 Task: In the  document critique. Add the mentioned hyperlink after first sentence in main content 'www.wikipedia.org' Insert the picture of  'Taj Mahal' with name   Taj Mahal.png  Change shape height to 3
Action: Mouse moved to (398, 155)
Screenshot: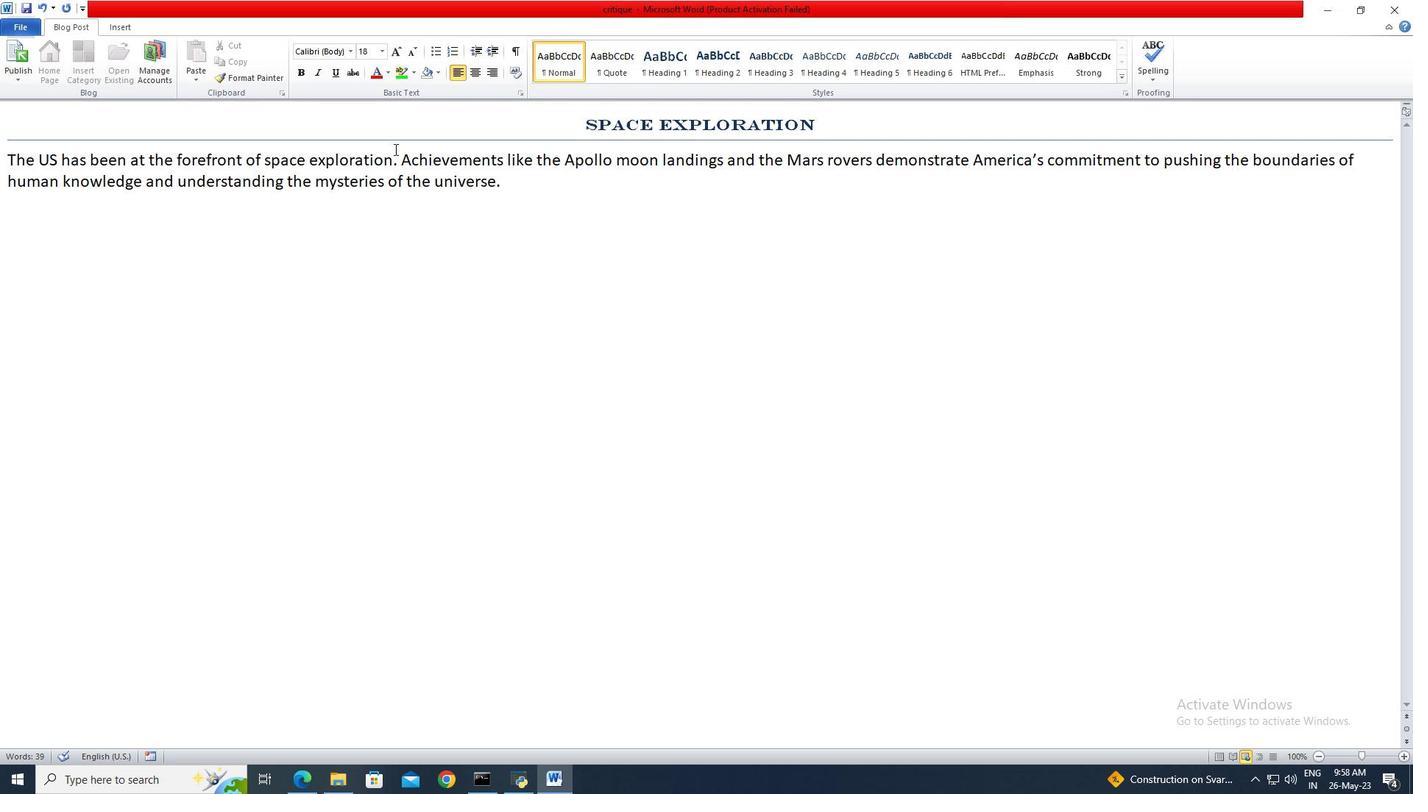 
Action: Key pressed <Key.left><Key.right>
Screenshot: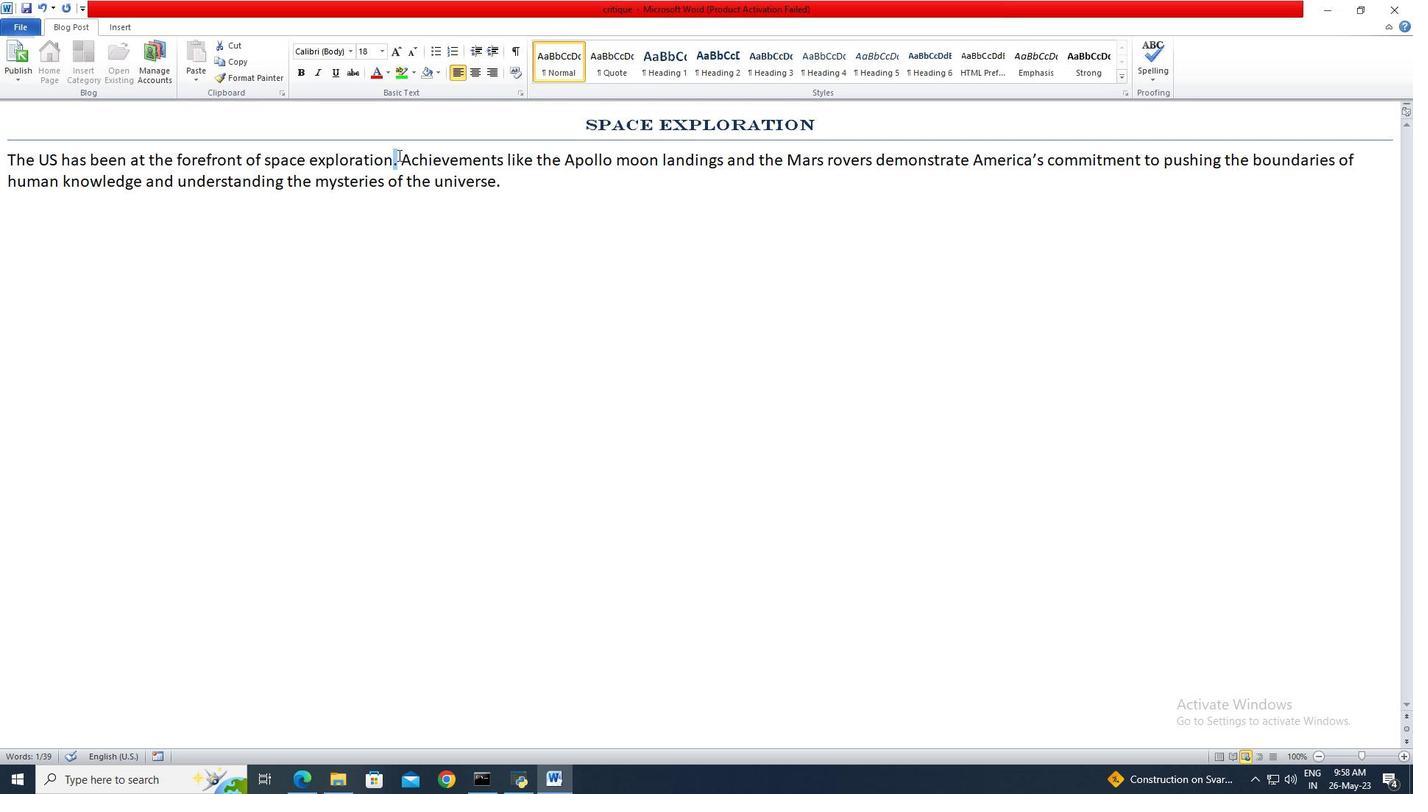 
Action: Mouse pressed left at (398, 155)
Screenshot: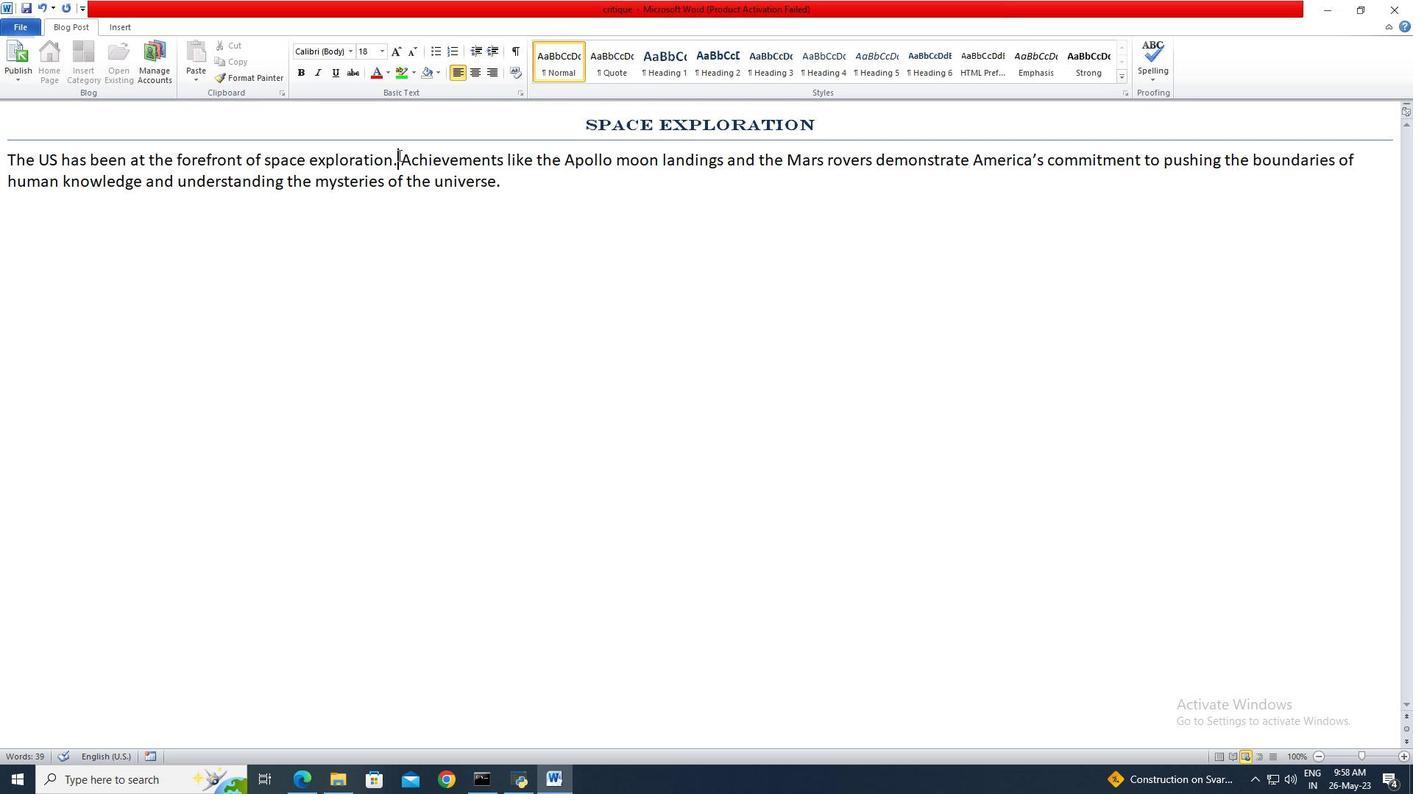 
Action: Mouse moved to (131, 31)
Screenshot: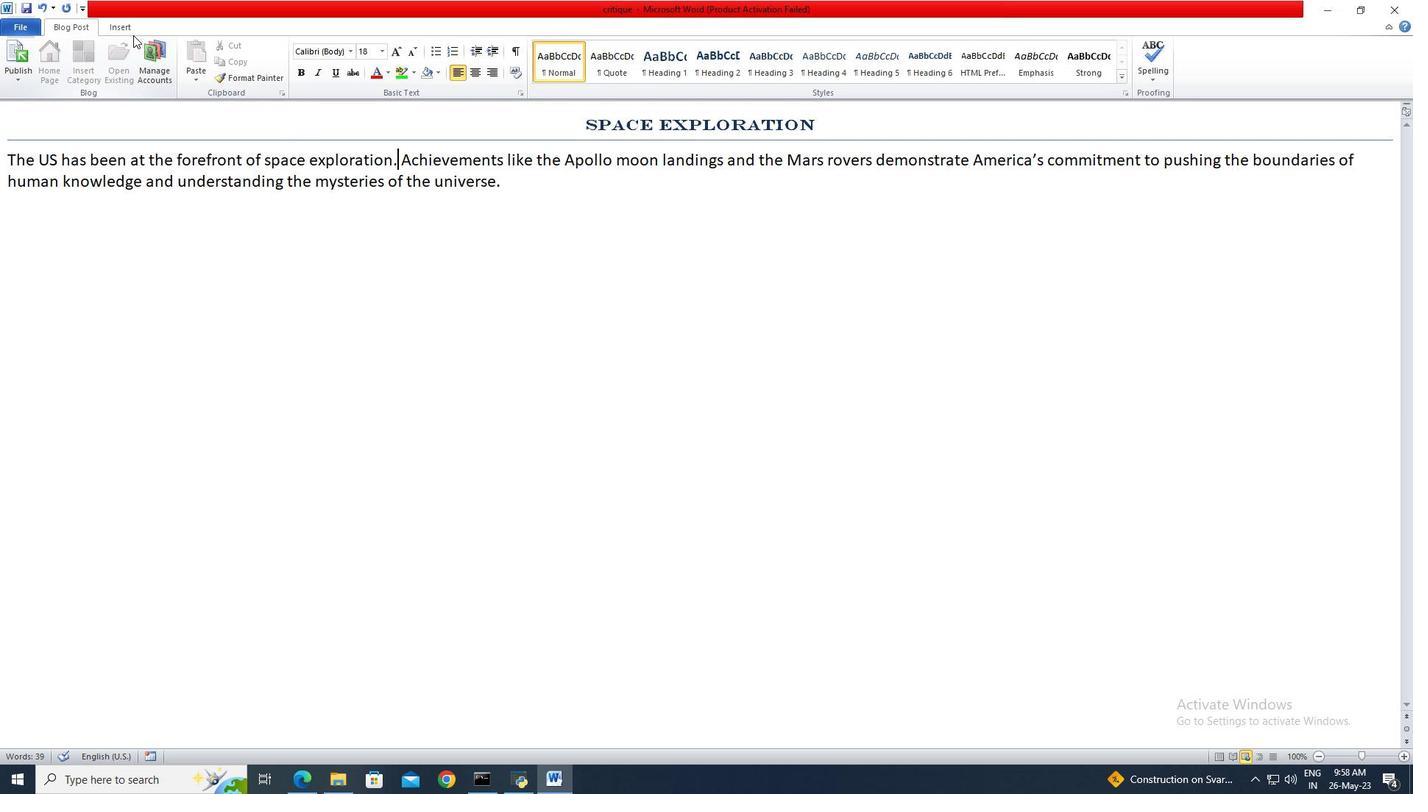 
Action: Mouse pressed left at (131, 31)
Screenshot: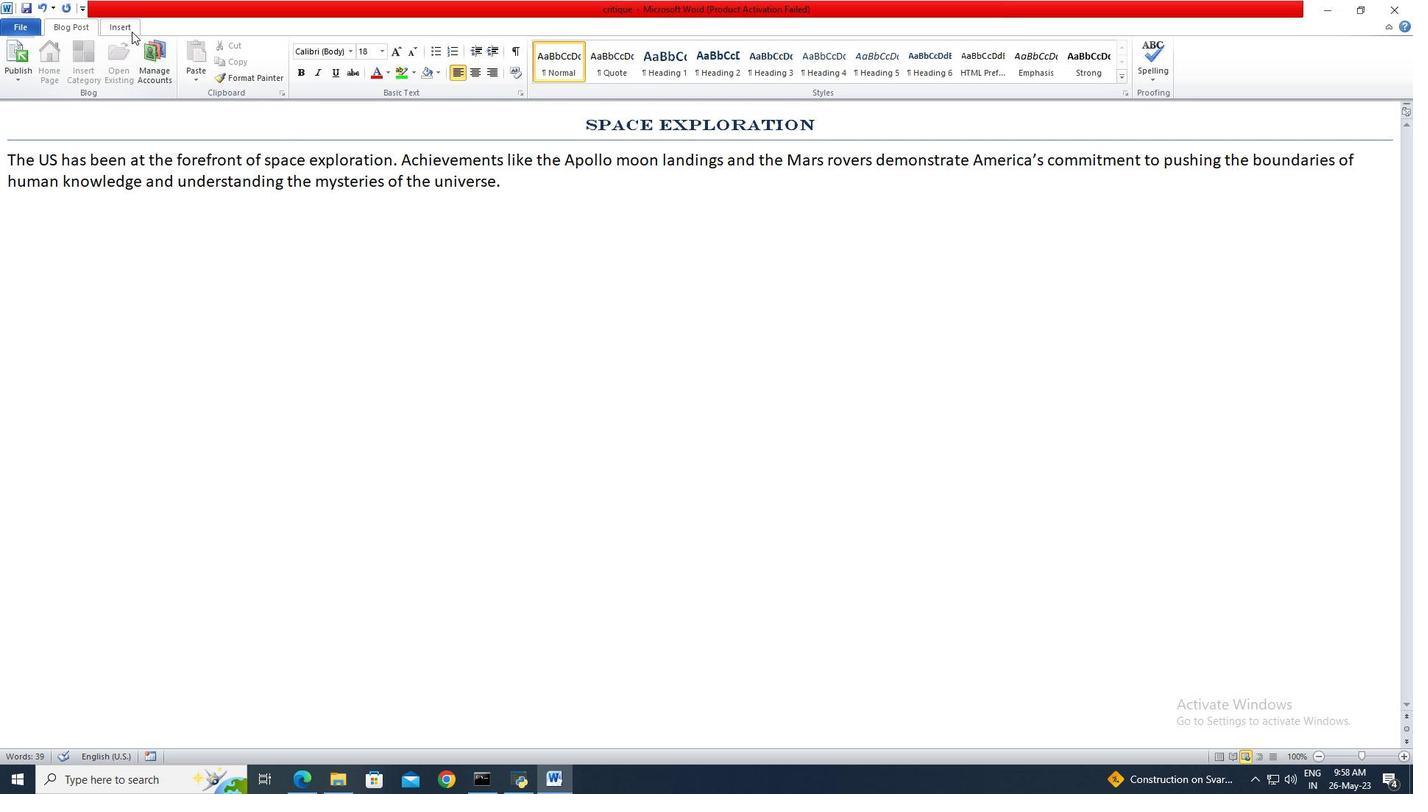 
Action: Mouse moved to (263, 69)
Screenshot: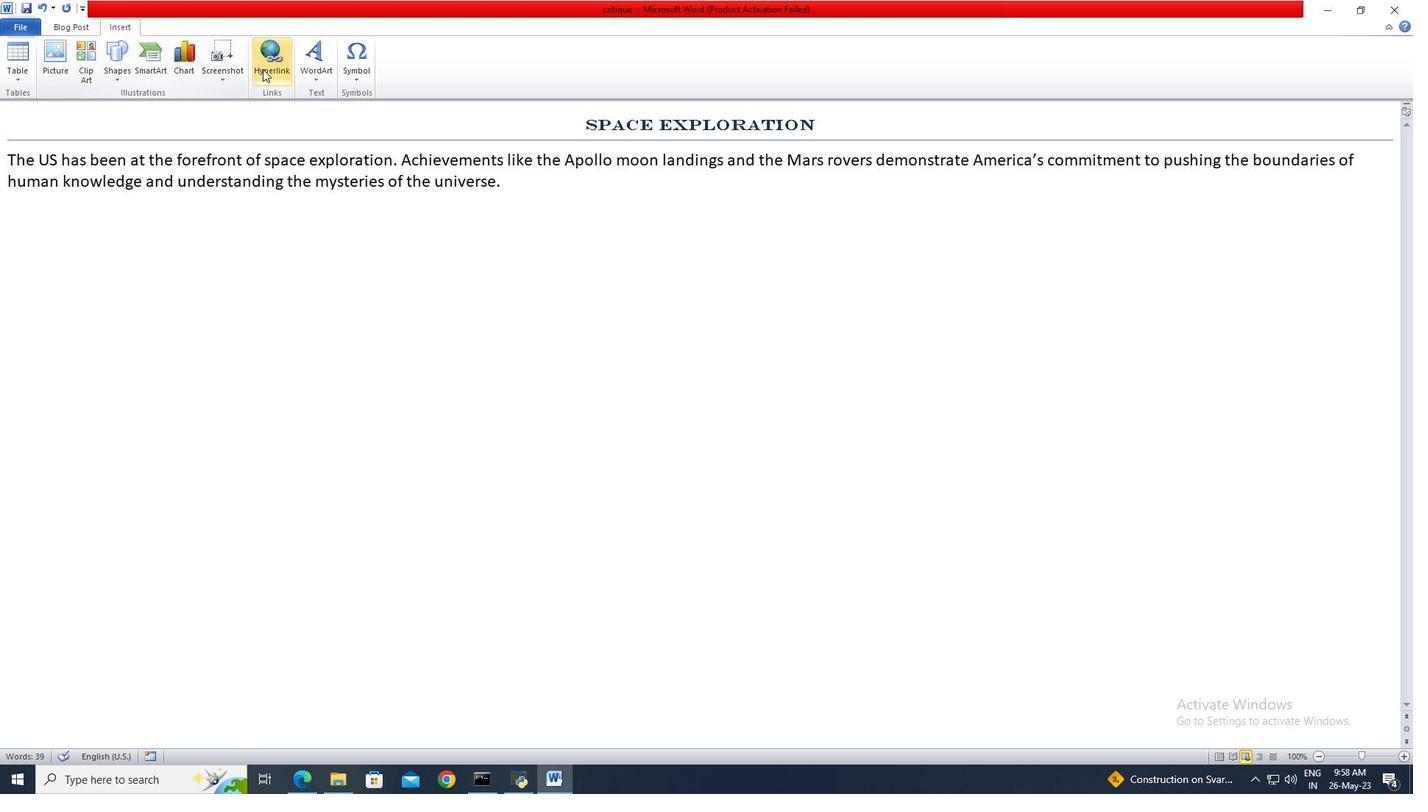 
Action: Mouse pressed left at (263, 69)
Screenshot: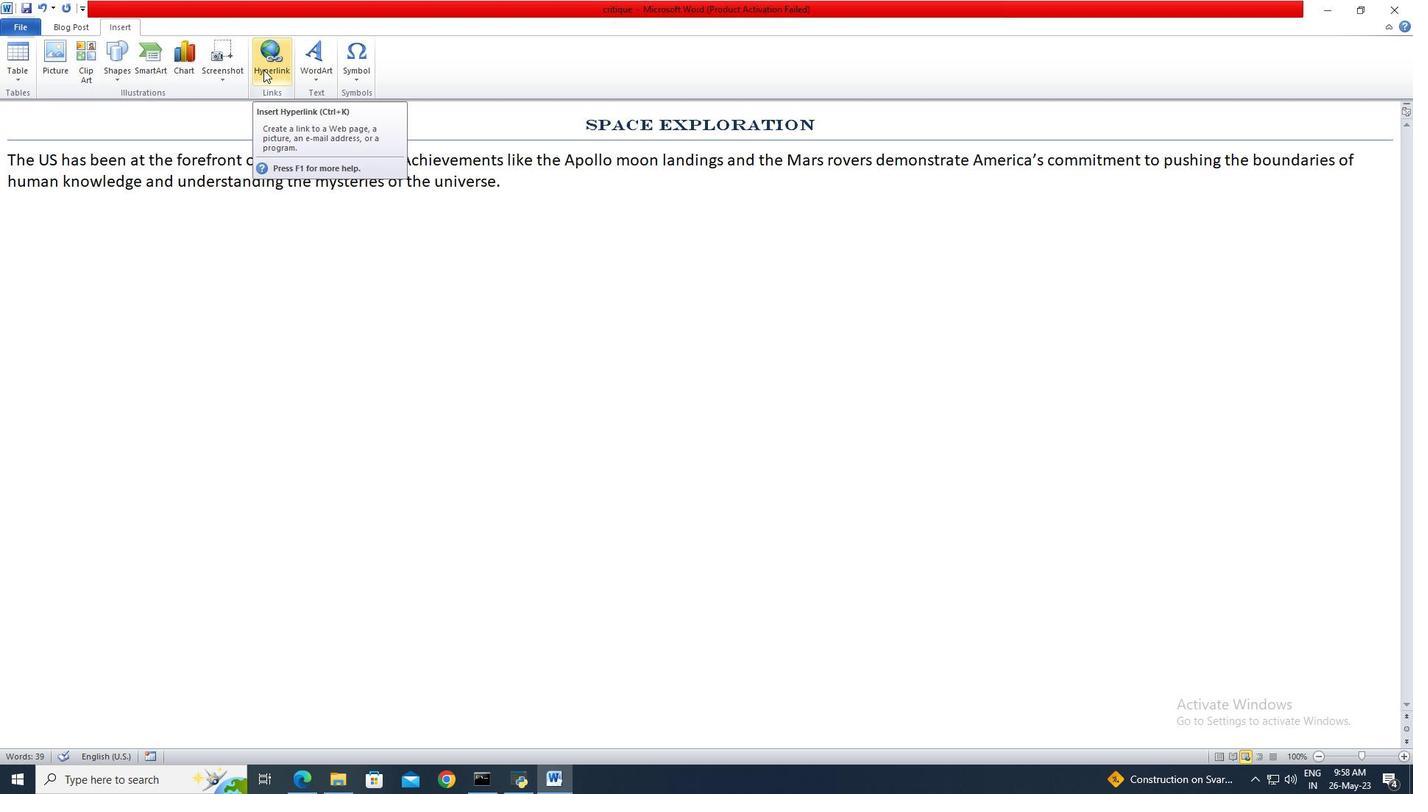 
Action: Mouse moved to (602, 455)
Screenshot: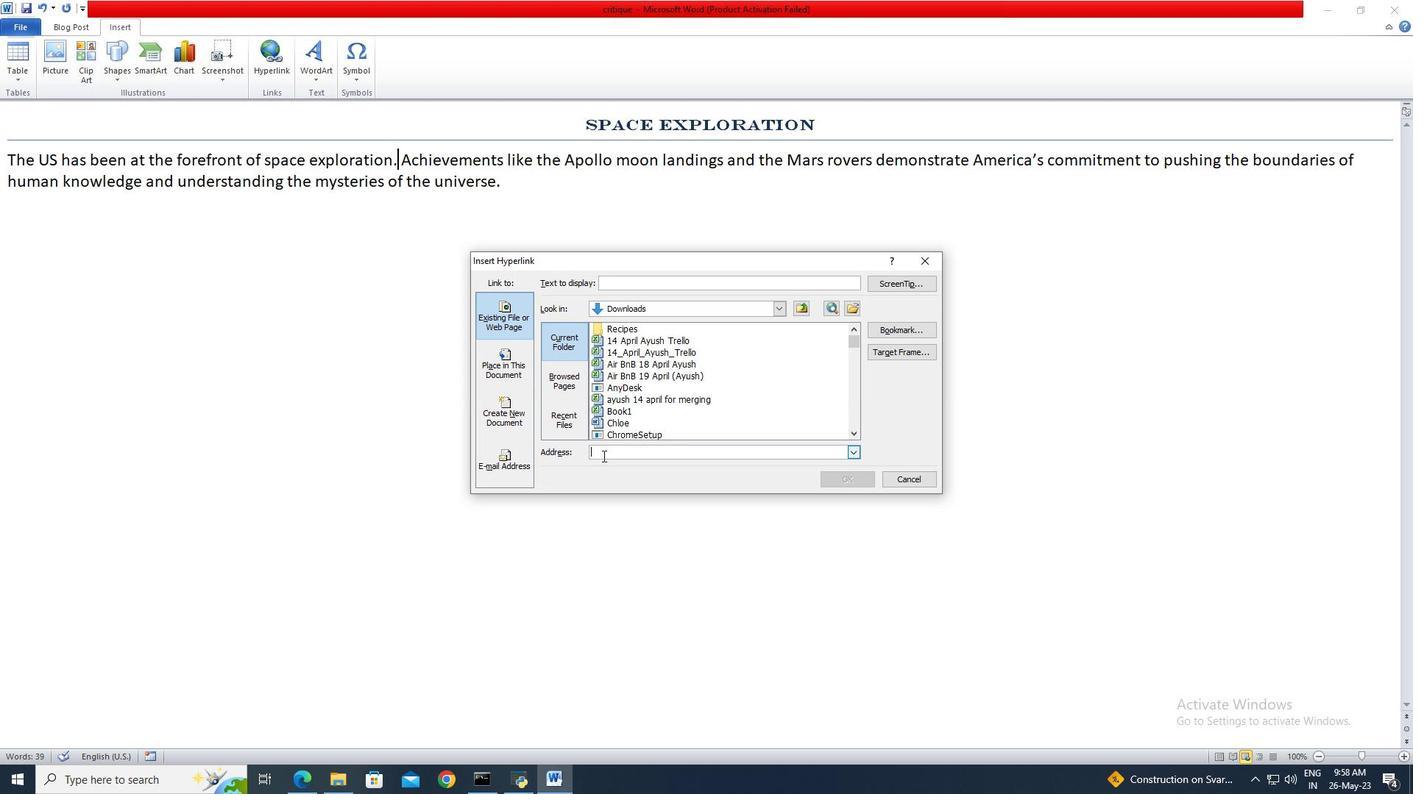 
Action: Mouse pressed left at (602, 455)
Screenshot: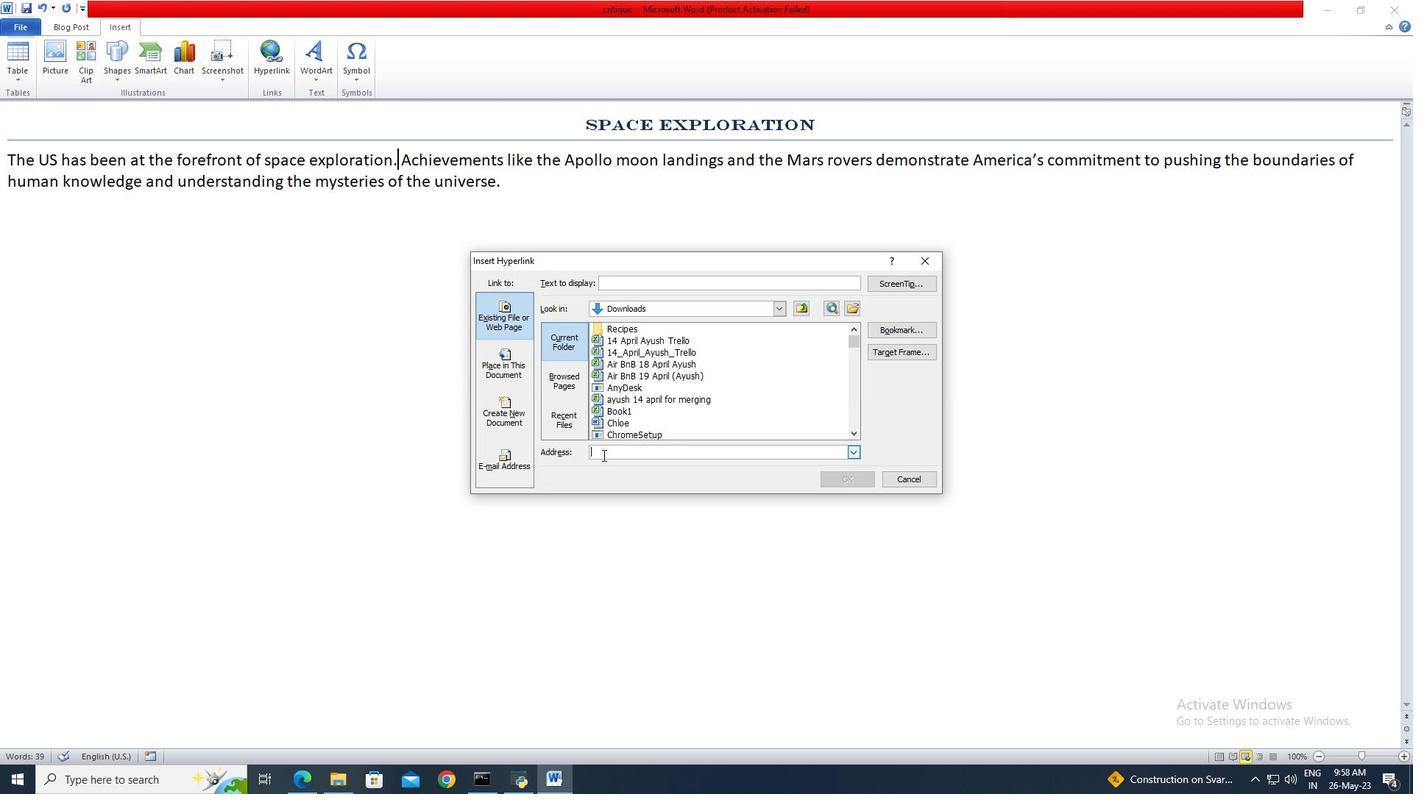 
Action: Key pressed www.wikipedia.org
Screenshot: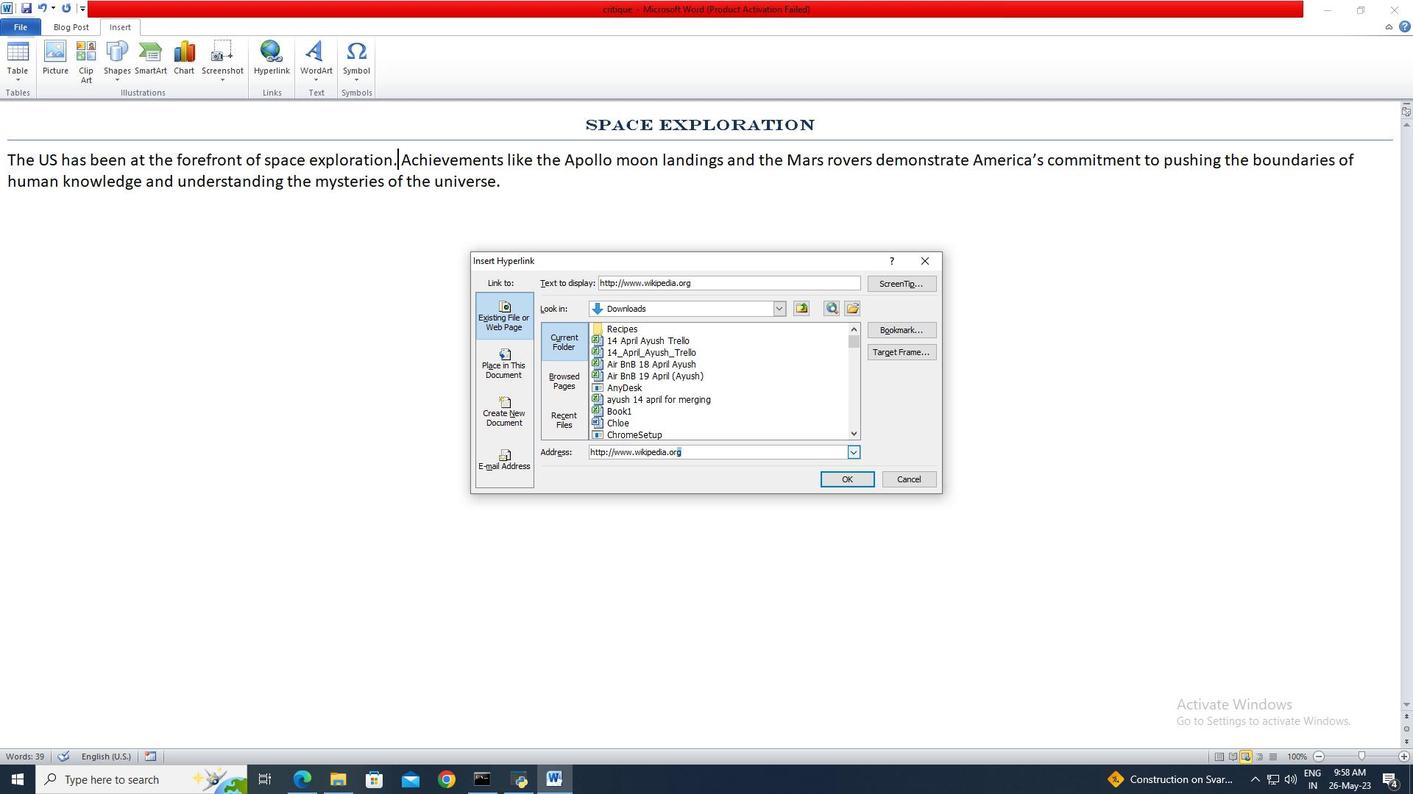
Action: Mouse moved to (836, 481)
Screenshot: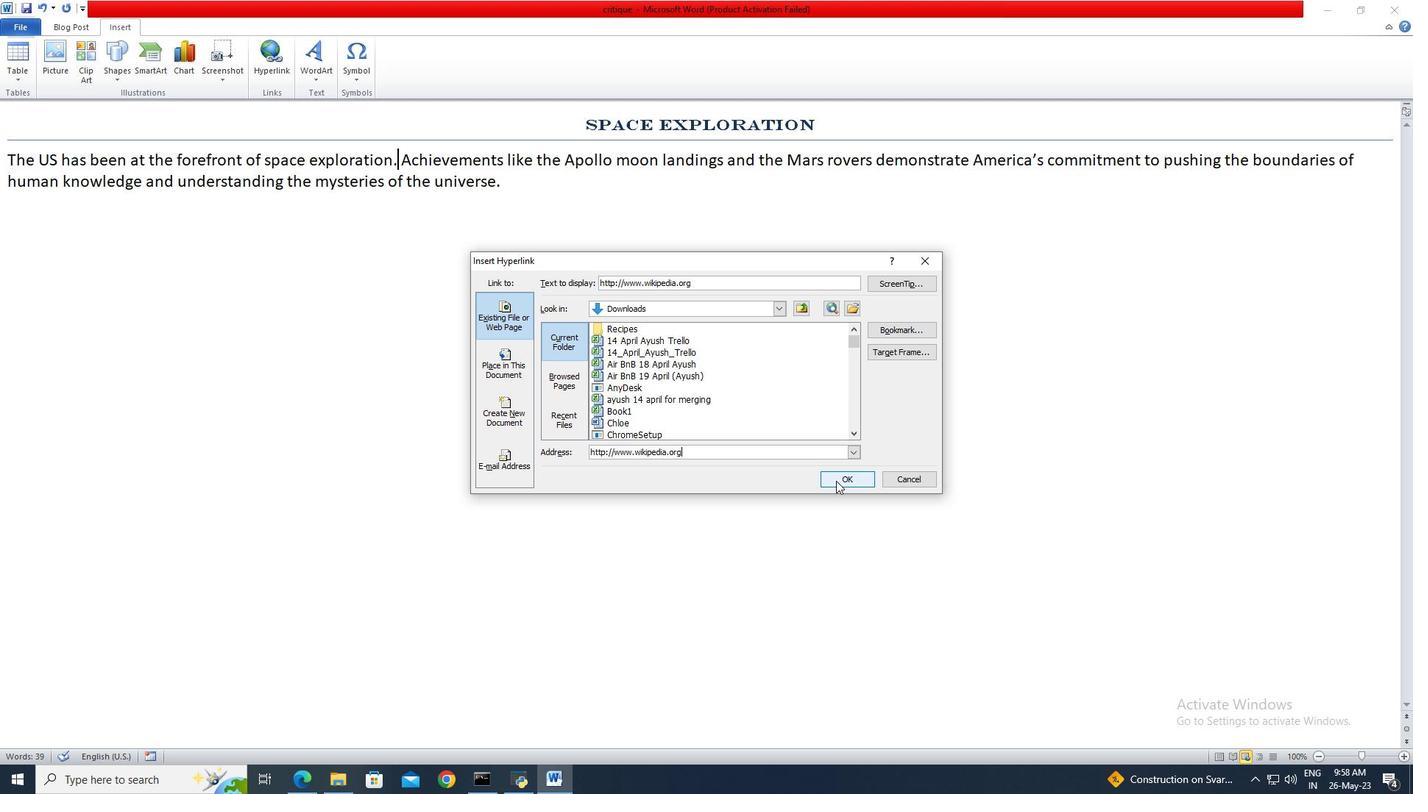 
Action: Mouse pressed left at (836, 481)
Screenshot: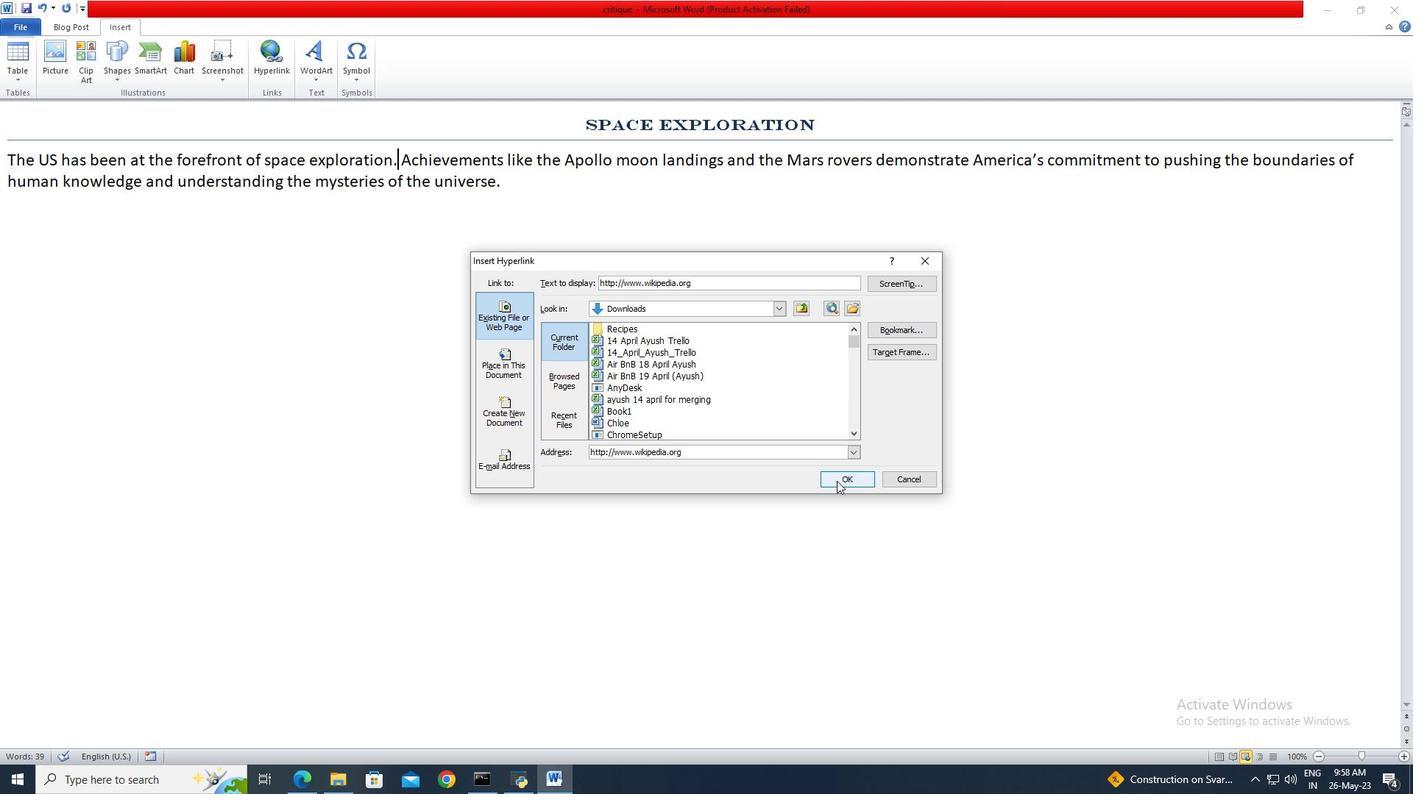 
Action: Mouse moved to (769, 187)
Screenshot: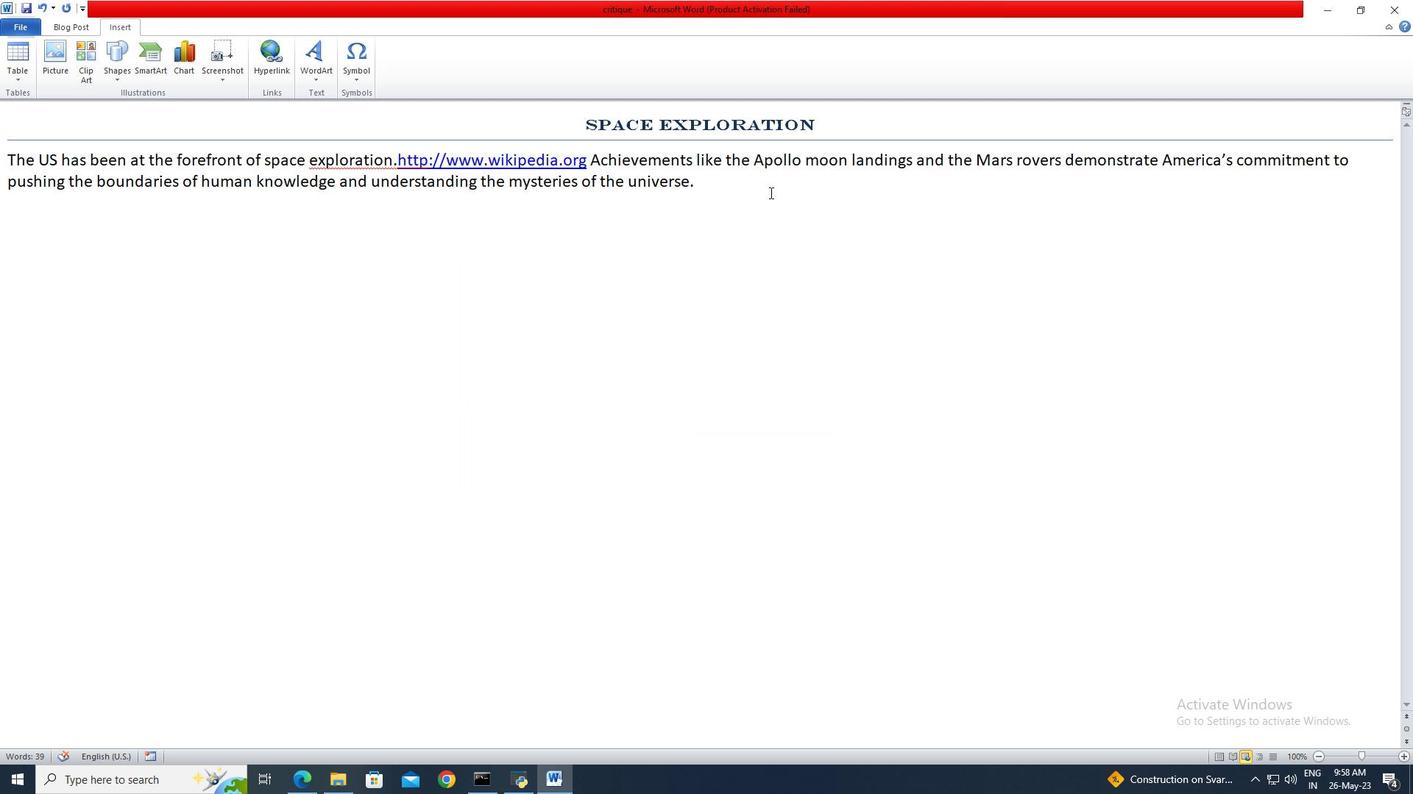 
Action: Mouse pressed left at (769, 187)
Screenshot: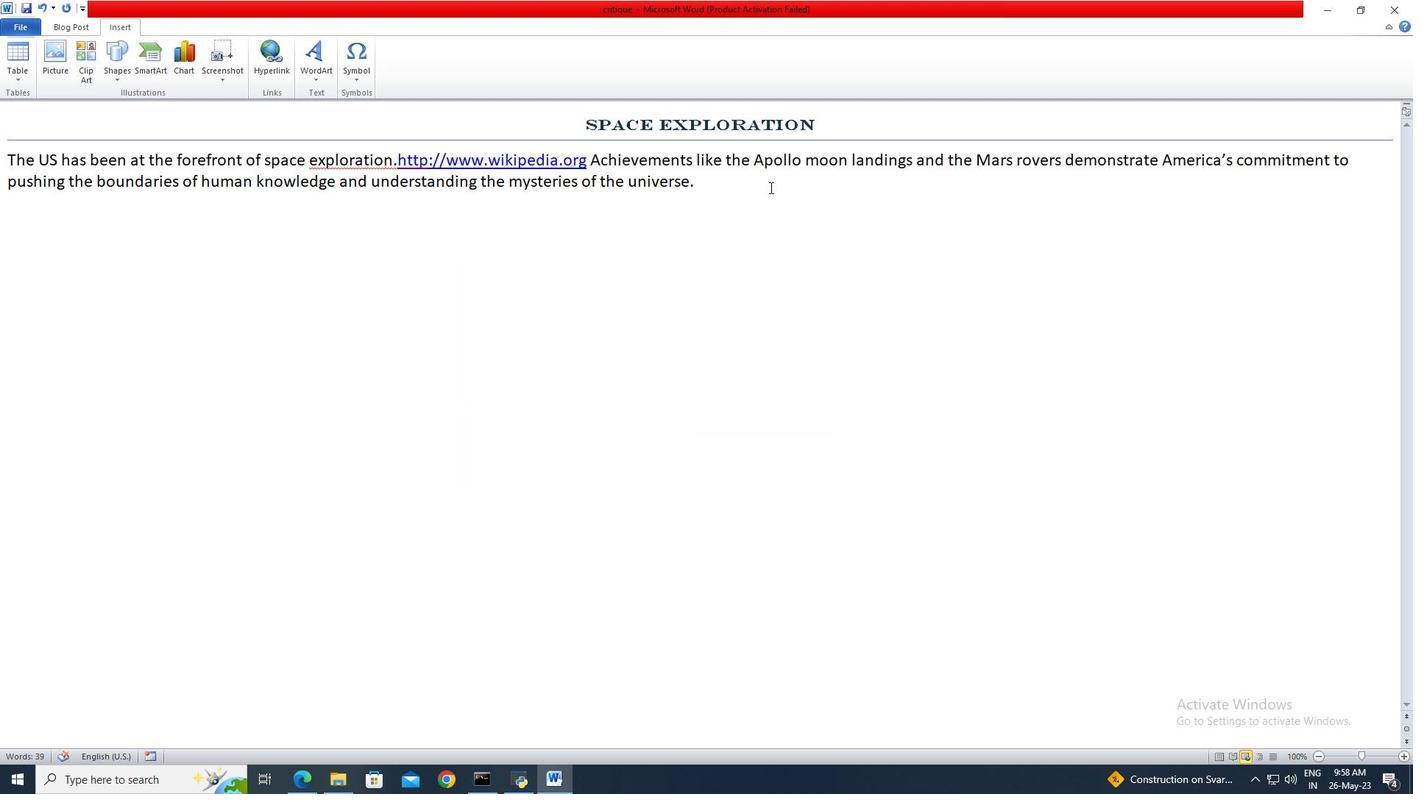 
Action: Key pressed <Key.enter>
Screenshot: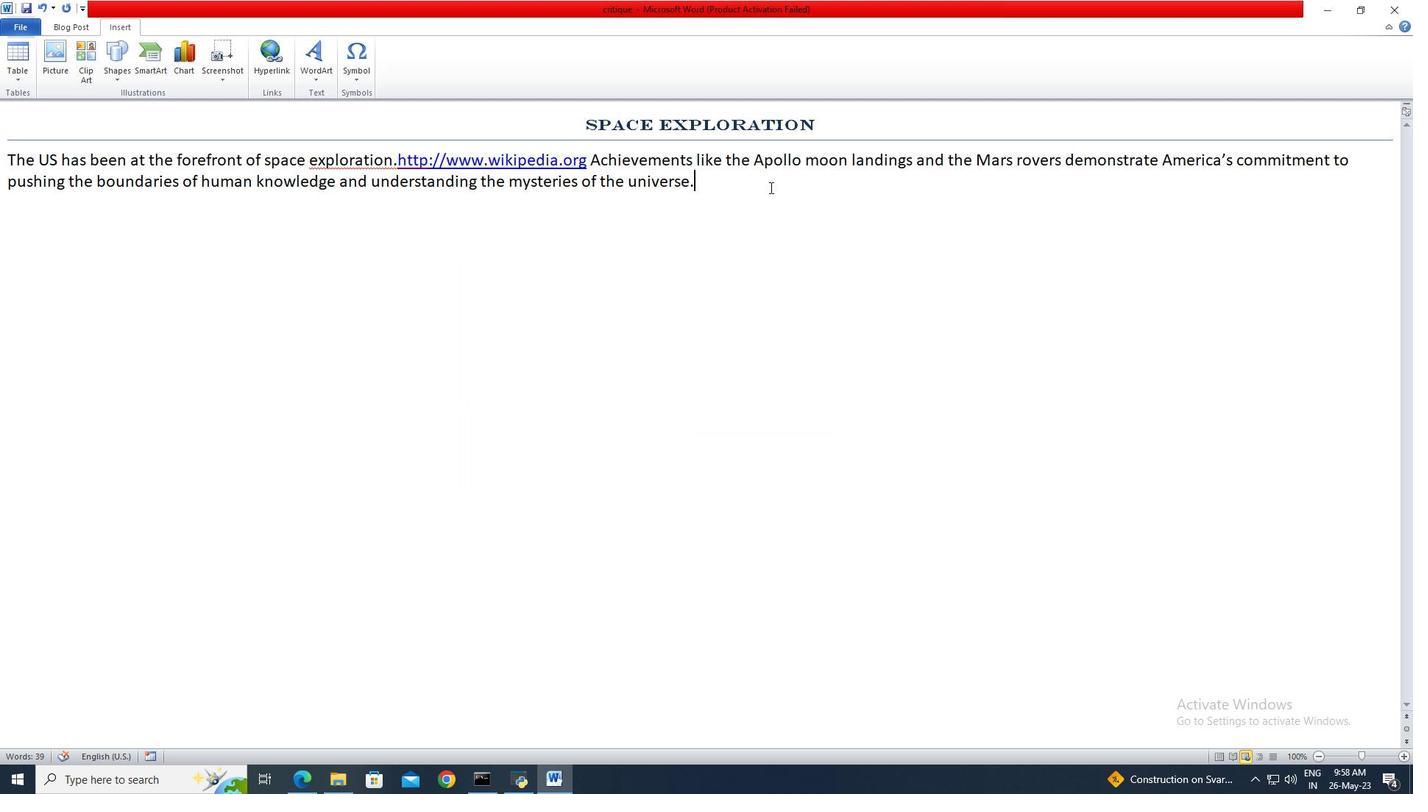 
Action: Mouse moved to (66, 78)
Screenshot: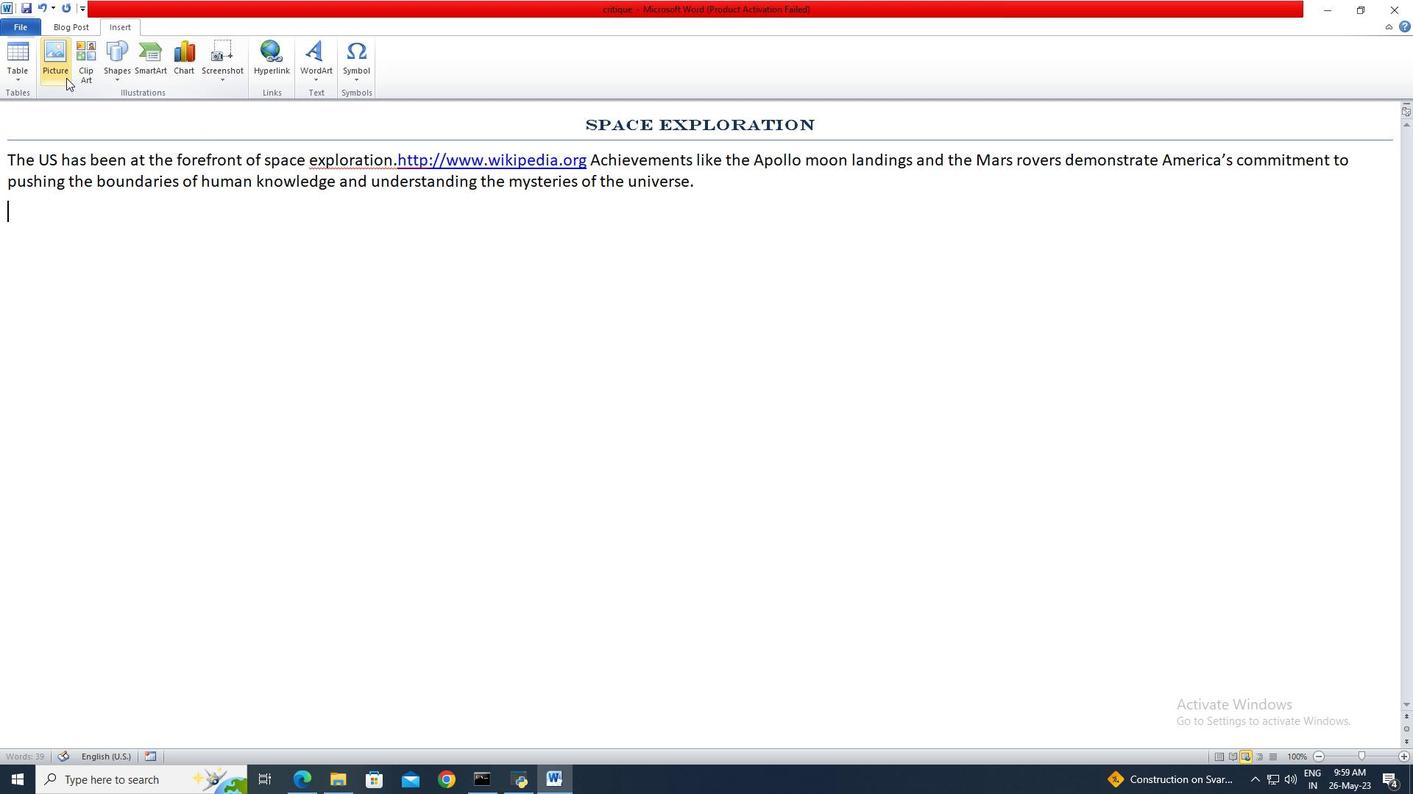 
Action: Mouse pressed left at (66, 78)
Screenshot: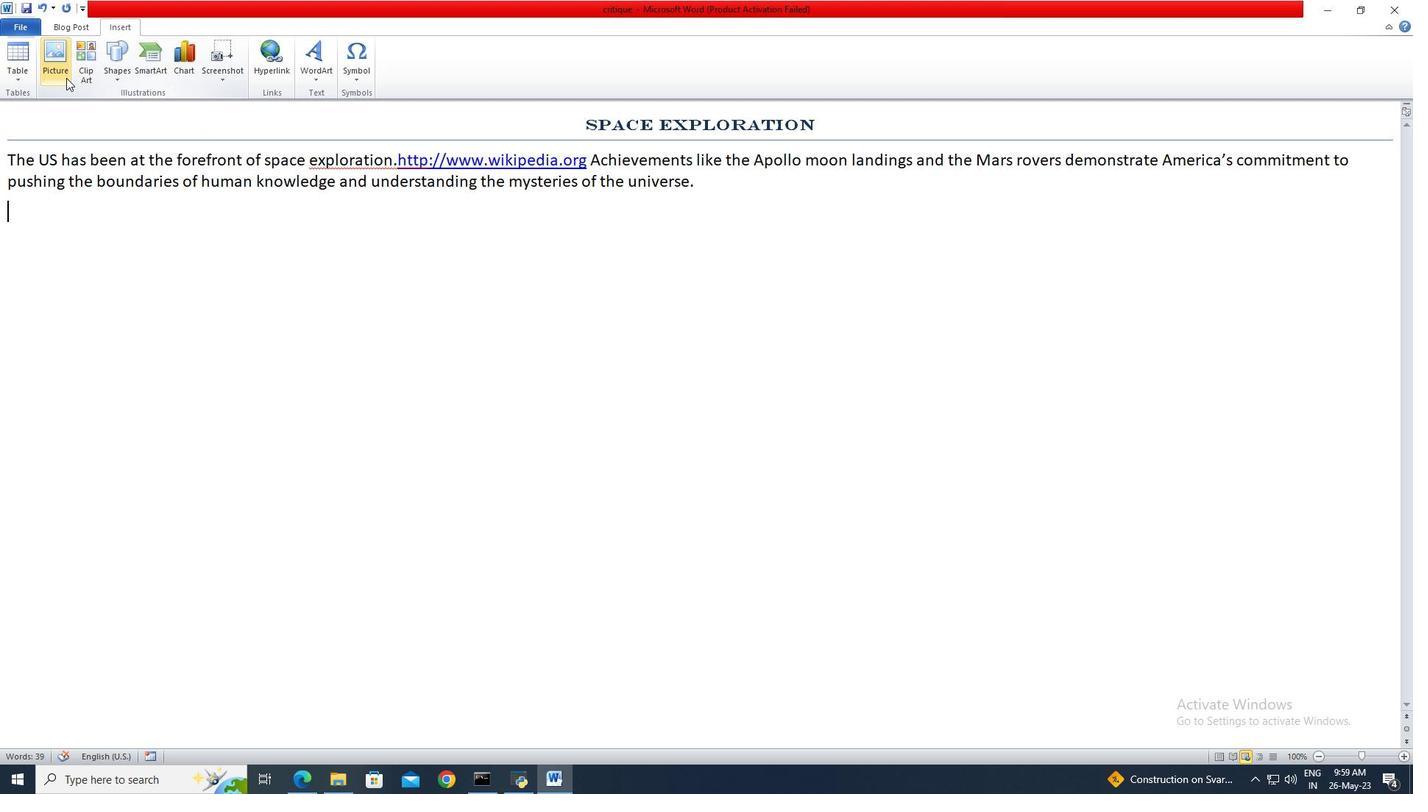 
Action: Mouse moved to (164, 128)
Screenshot: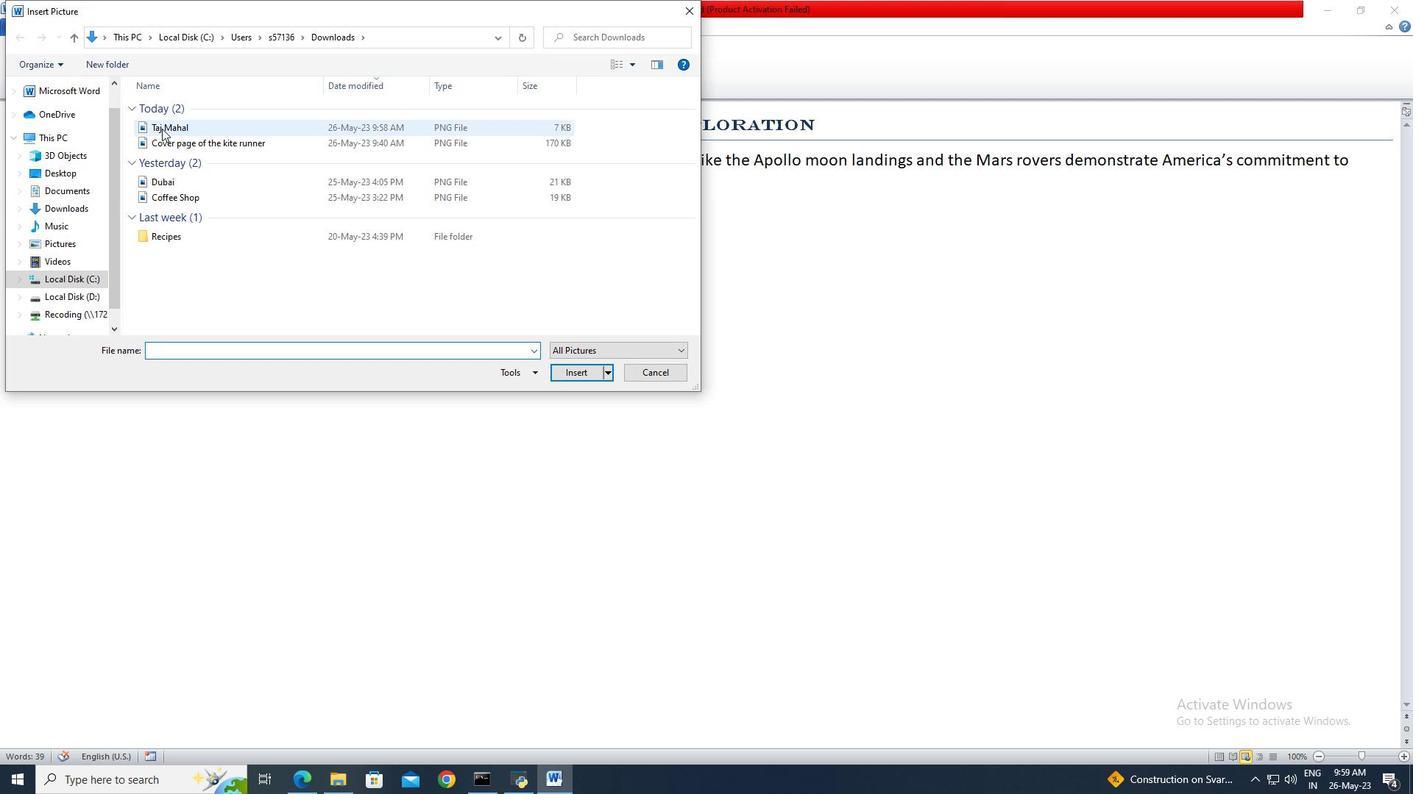 
Action: Mouse pressed left at (164, 128)
Screenshot: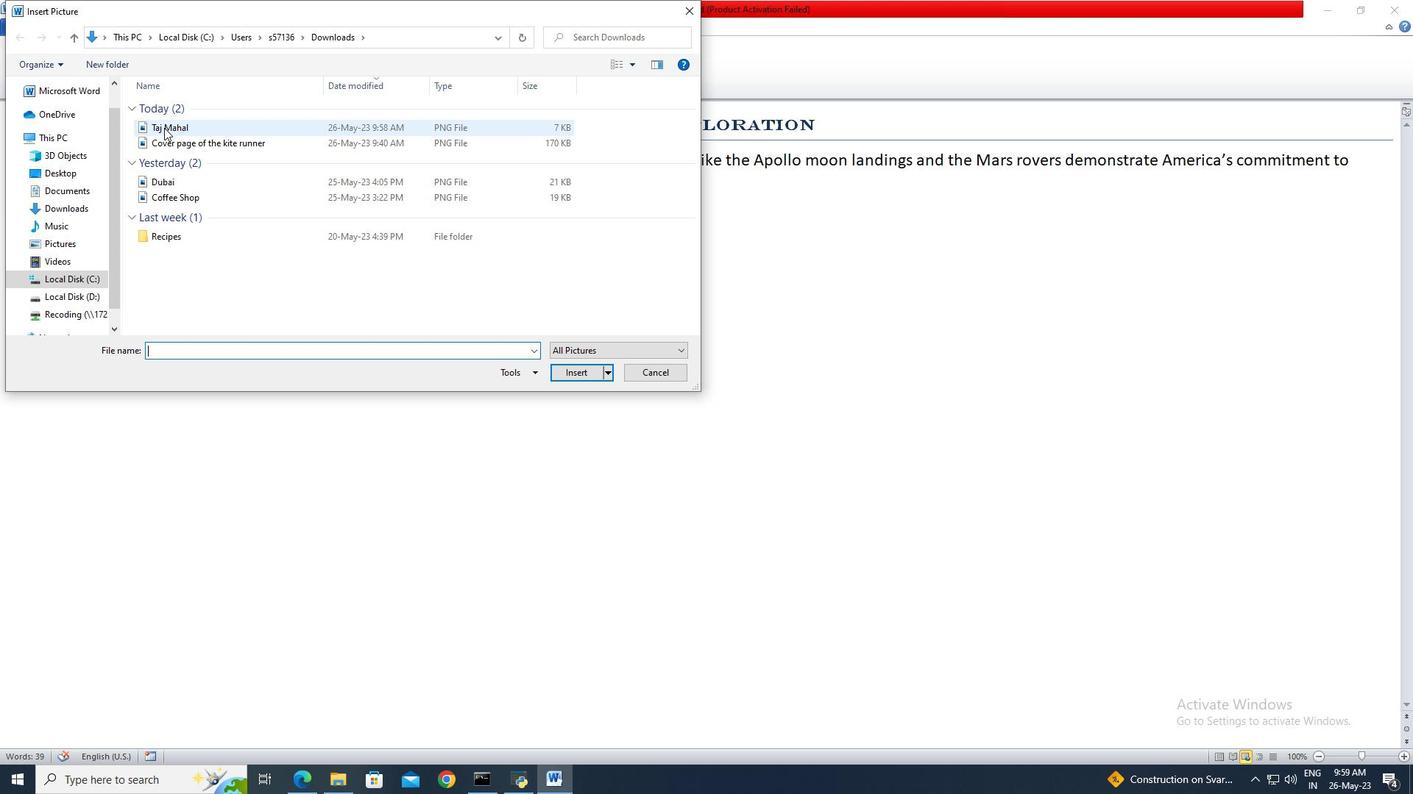 
Action: Mouse moved to (560, 377)
Screenshot: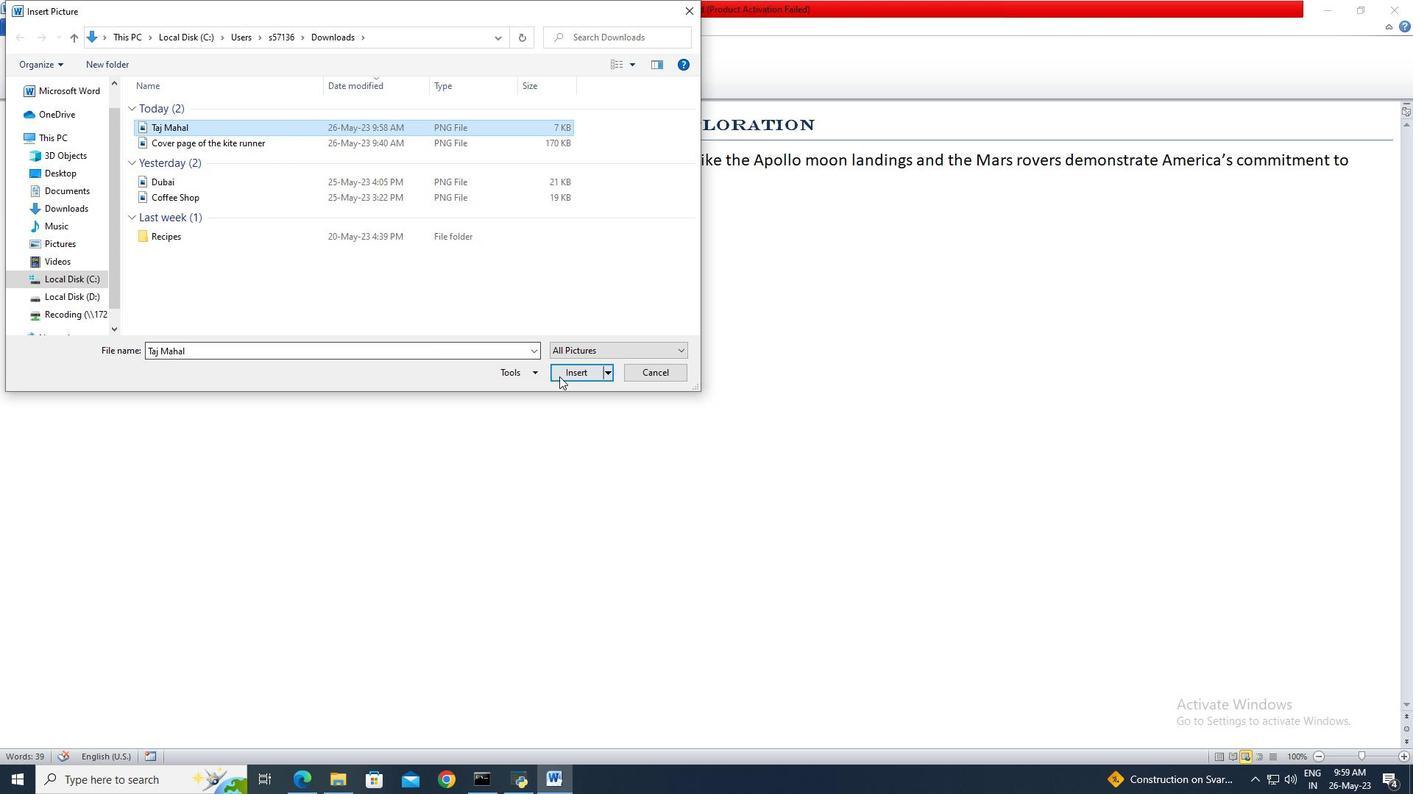 
Action: Mouse pressed left at (560, 377)
Screenshot: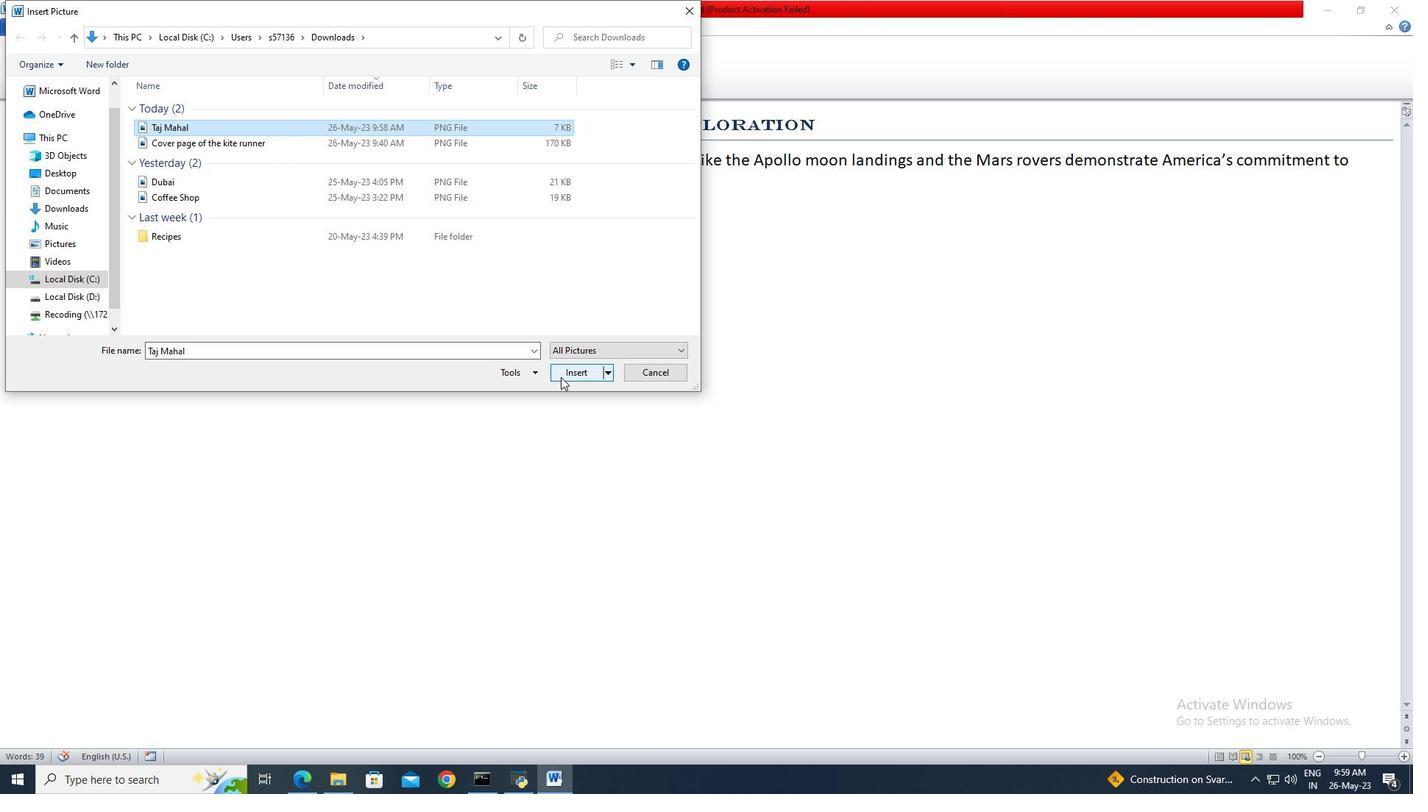
Action: Mouse moved to (1371, 55)
Screenshot: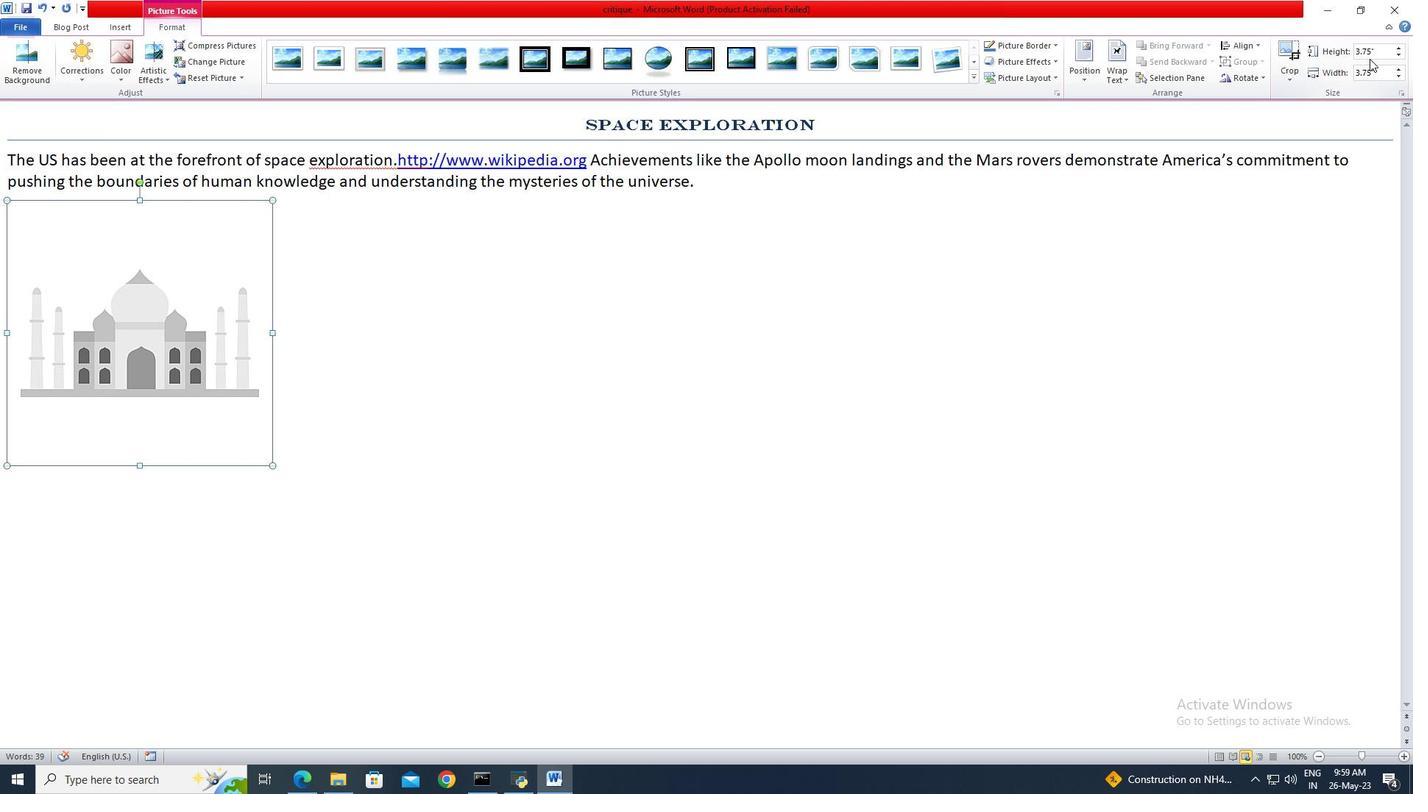 
Action: Mouse pressed left at (1371, 55)
Screenshot: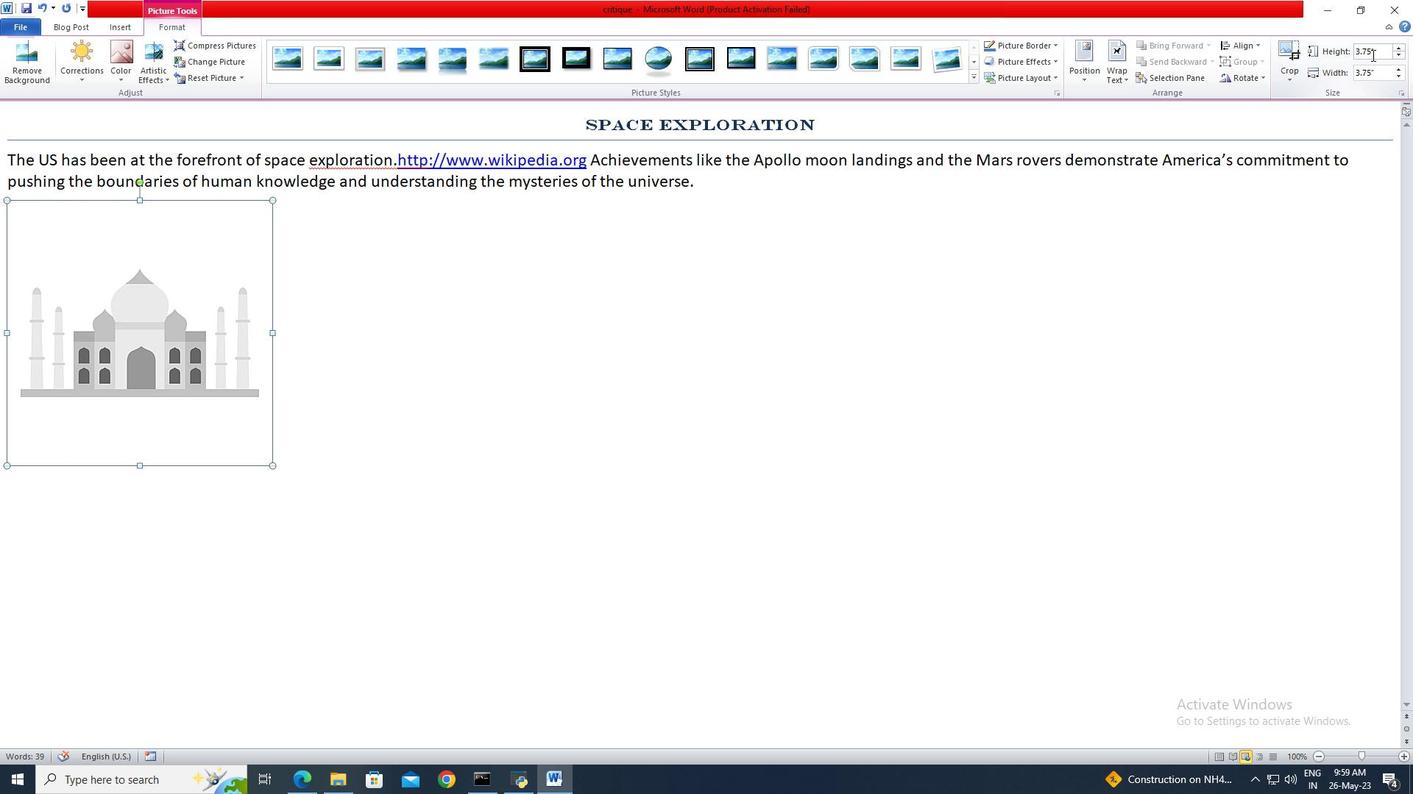 
Action: Key pressed 3<Key.enter>
Screenshot: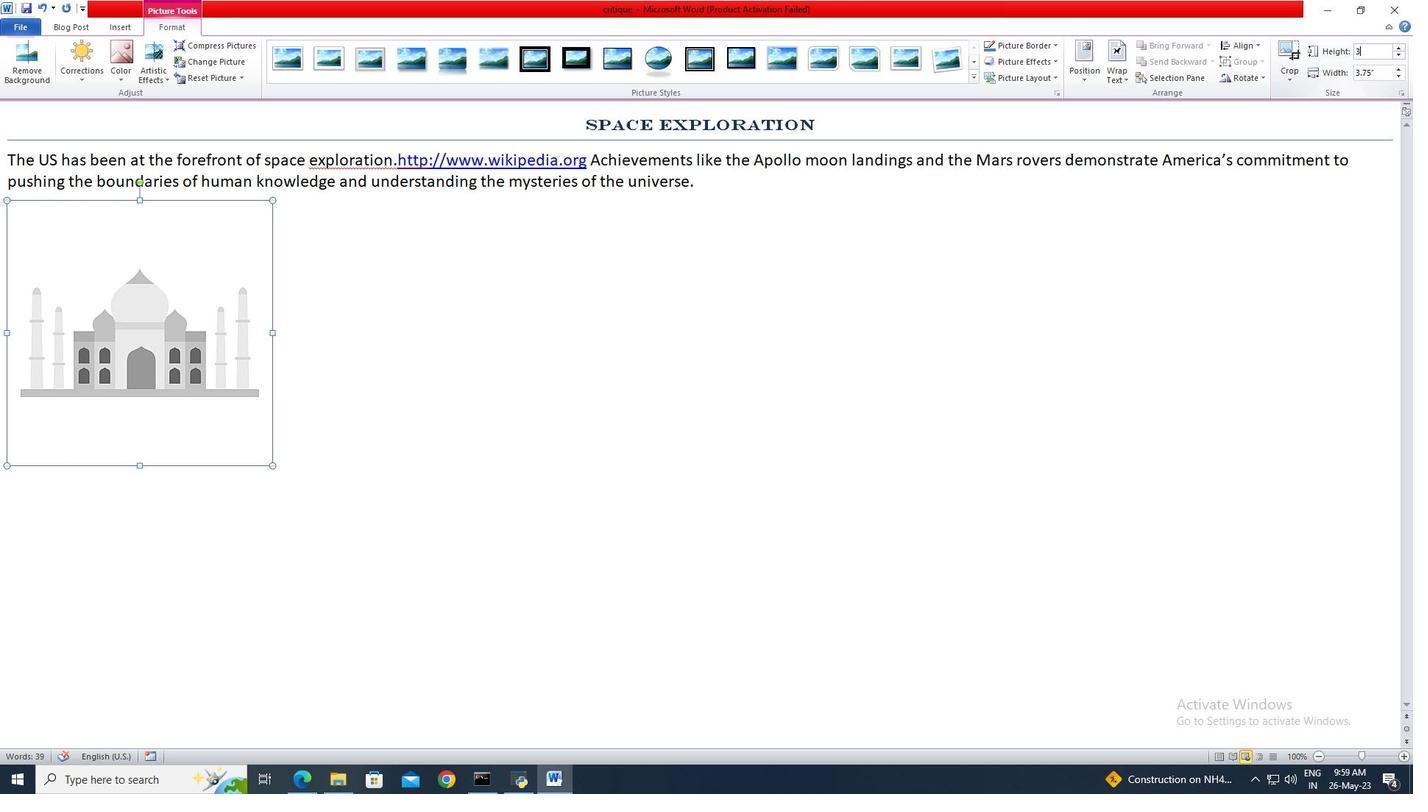 
